 Task: Select a due date automation when advanced on, the moment a card is due add content with a description containing resume.
Action: Mouse moved to (1242, 99)
Screenshot: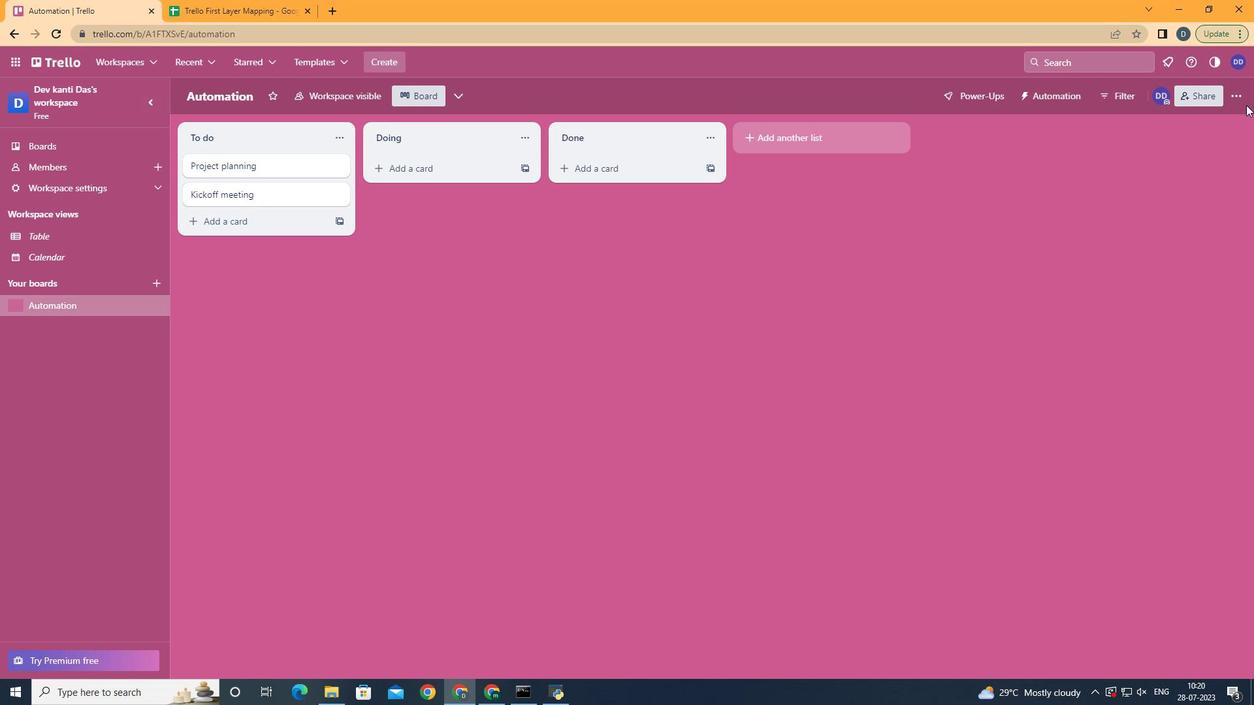
Action: Mouse pressed left at (1242, 99)
Screenshot: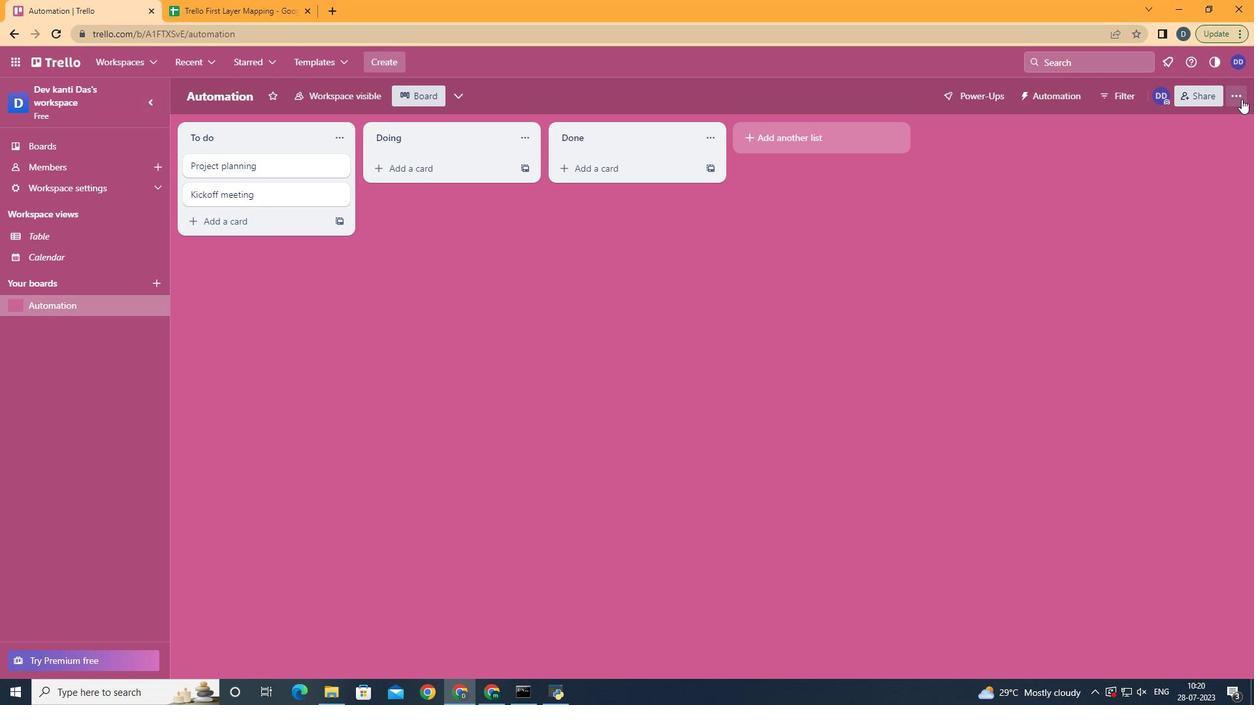 
Action: Mouse moved to (1126, 277)
Screenshot: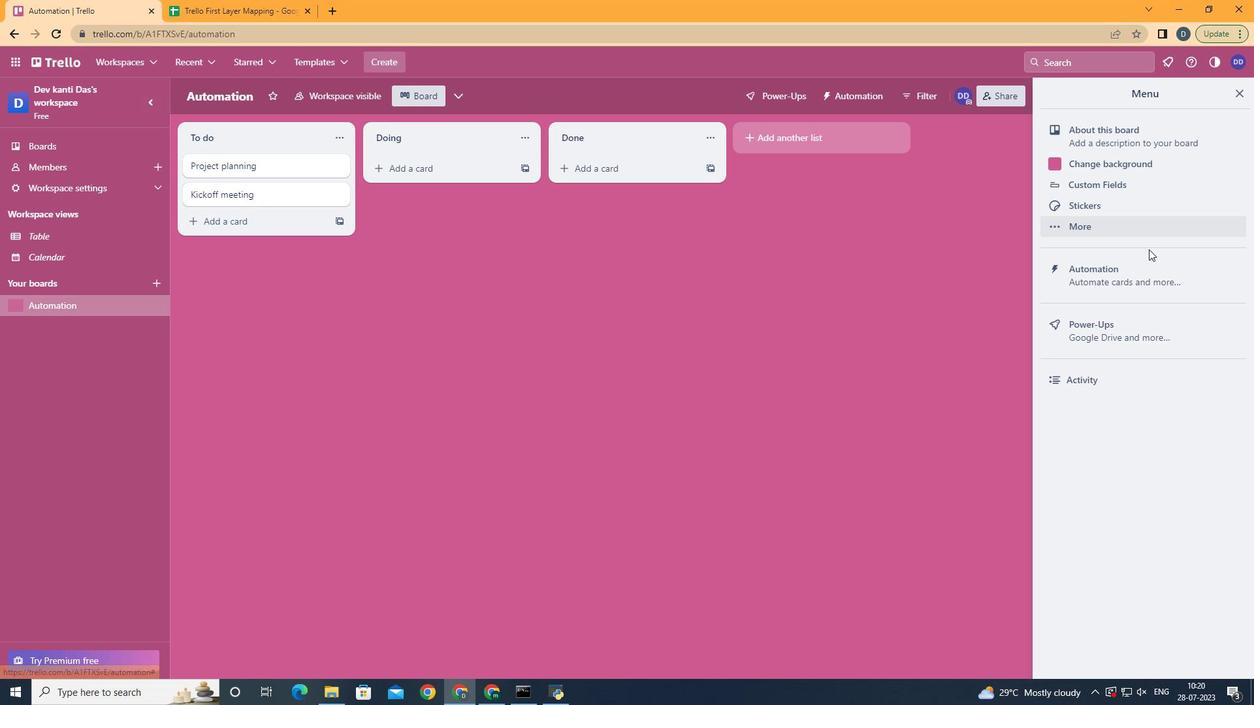 
Action: Mouse pressed left at (1126, 277)
Screenshot: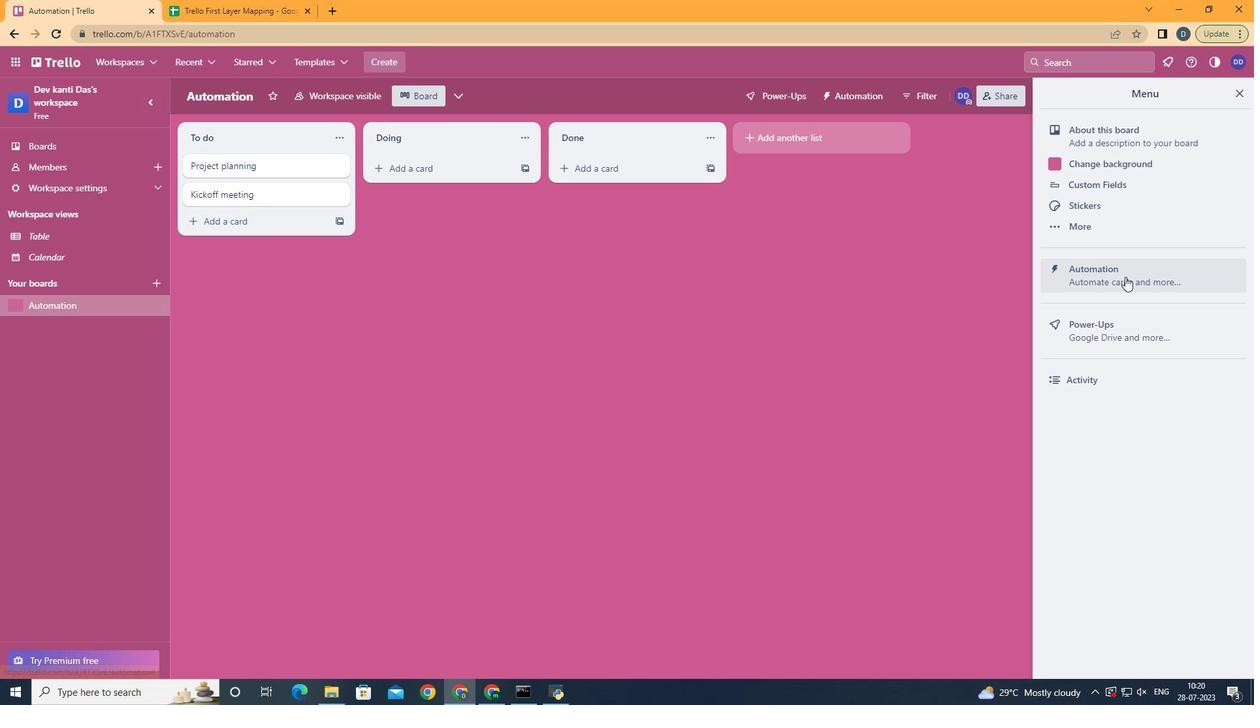 
Action: Mouse moved to (260, 263)
Screenshot: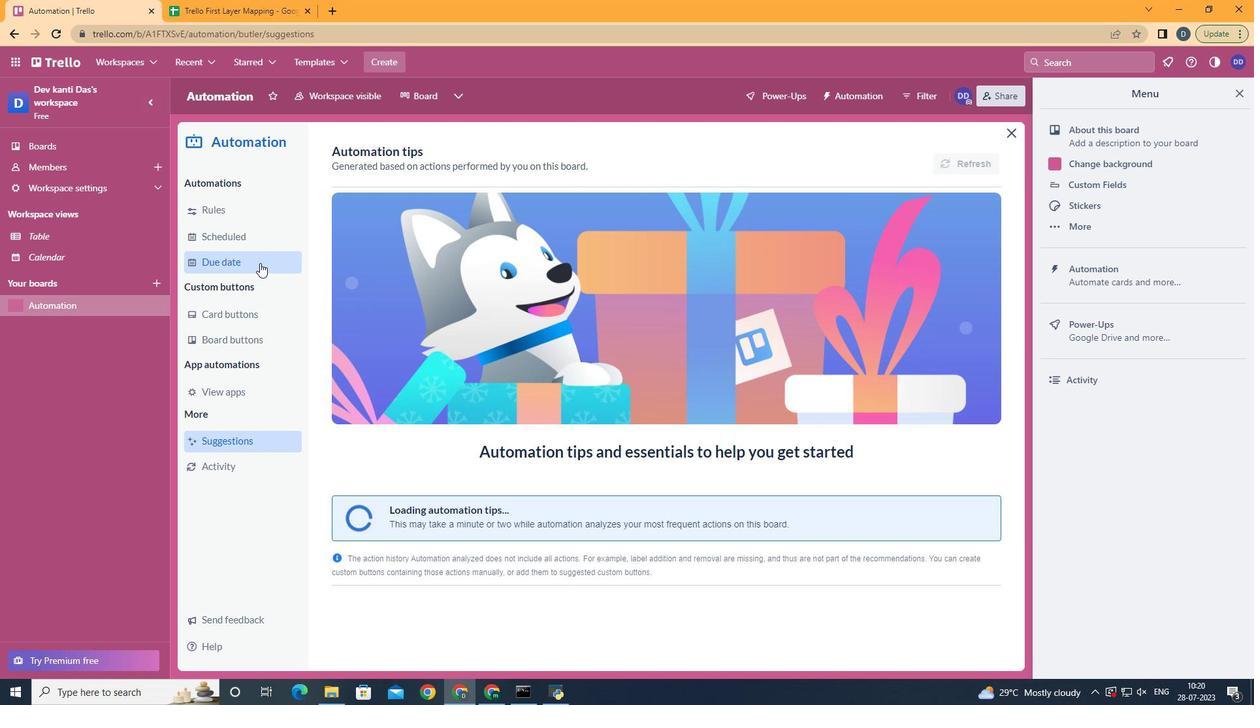 
Action: Mouse pressed left at (260, 263)
Screenshot: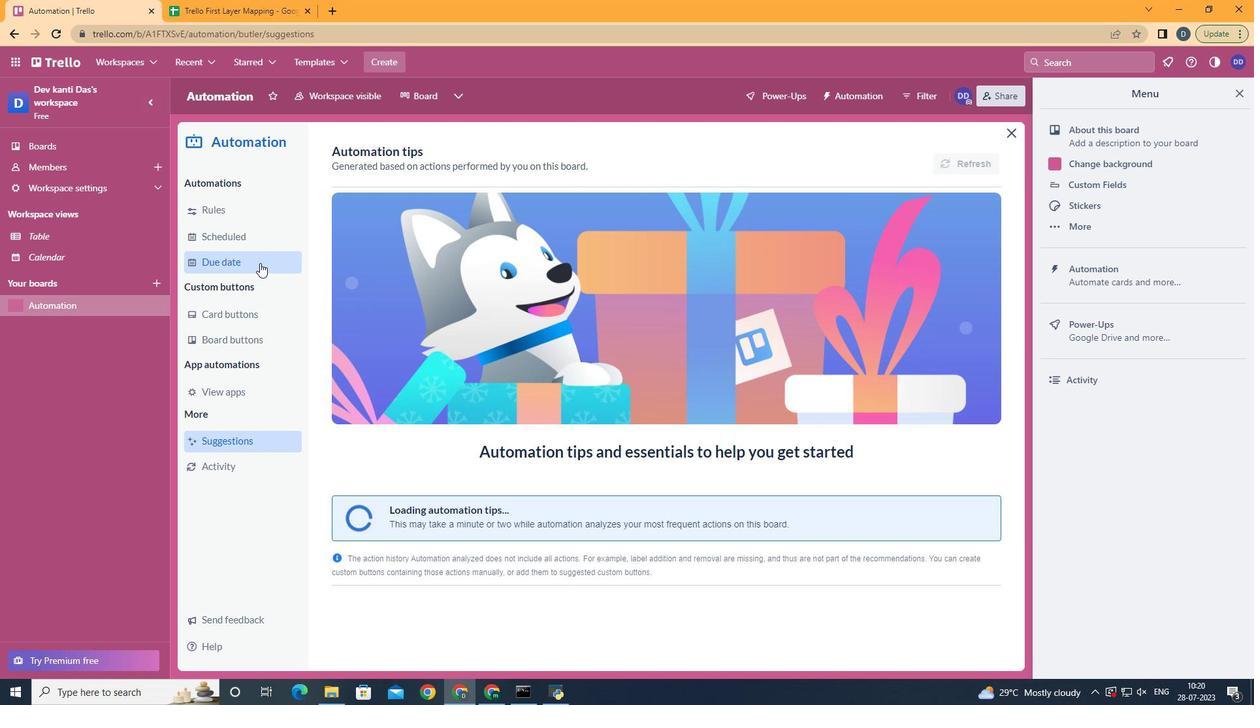 
Action: Mouse moved to (887, 149)
Screenshot: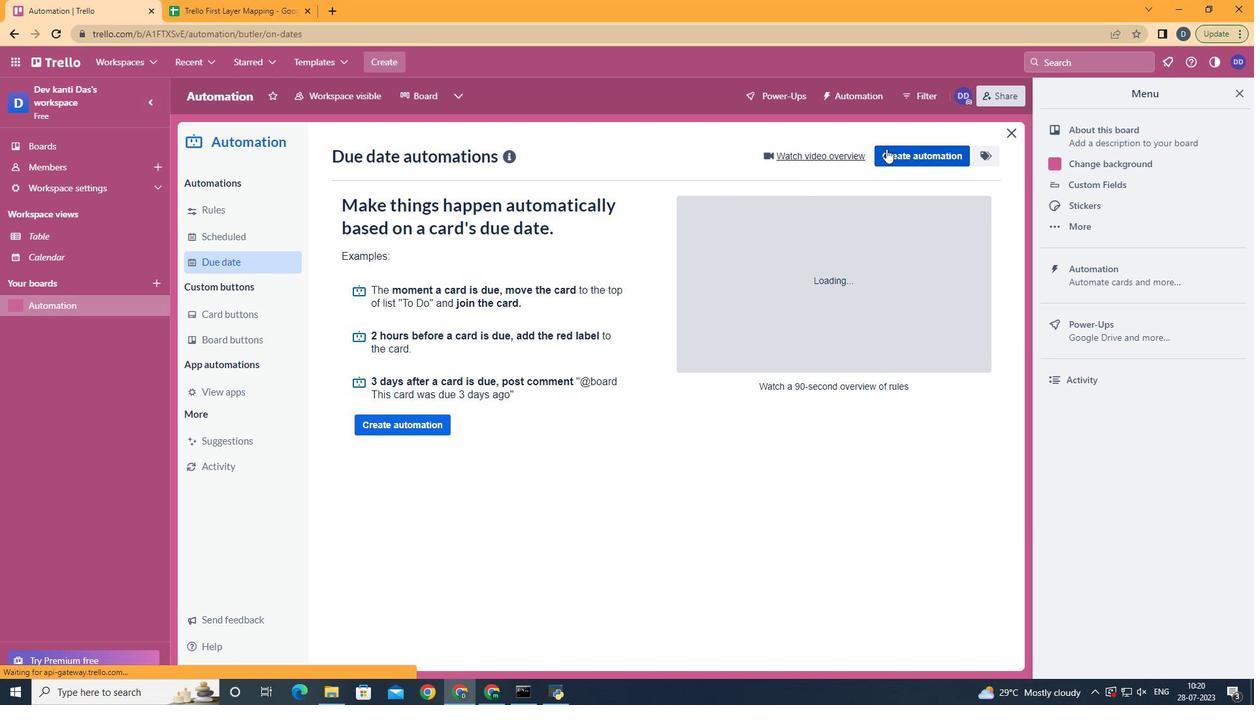
Action: Mouse pressed left at (887, 149)
Screenshot: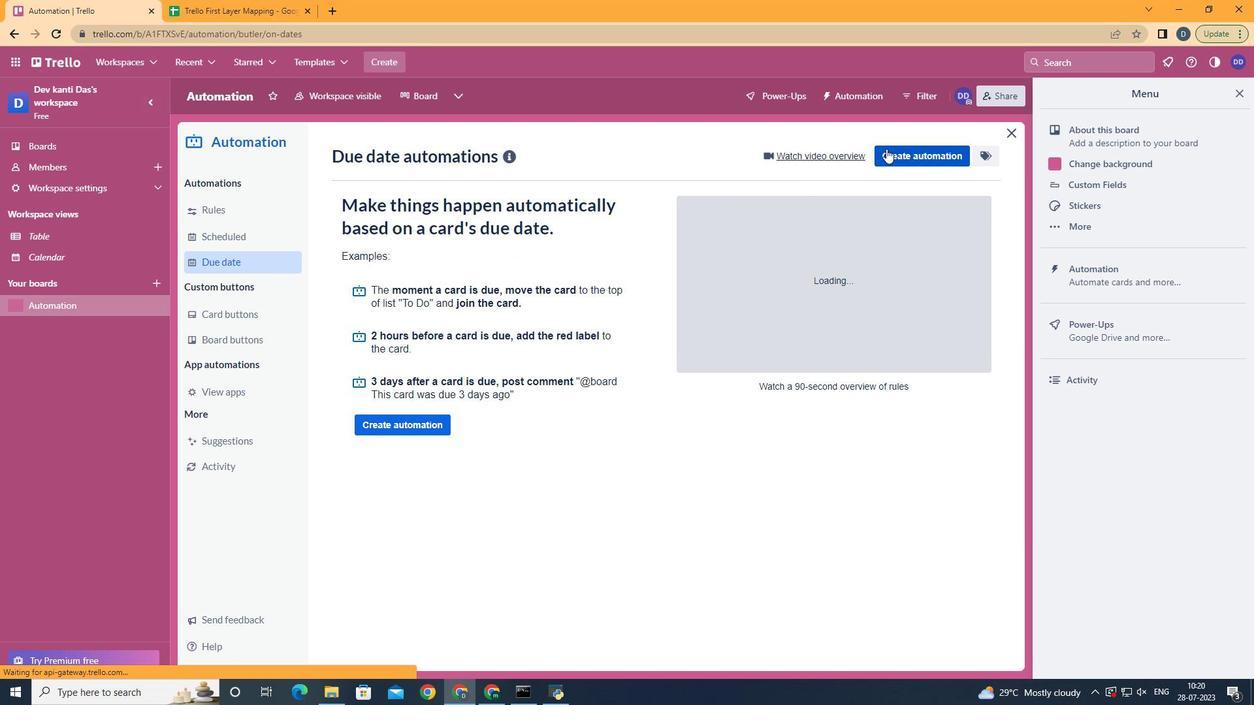 
Action: Mouse moved to (625, 294)
Screenshot: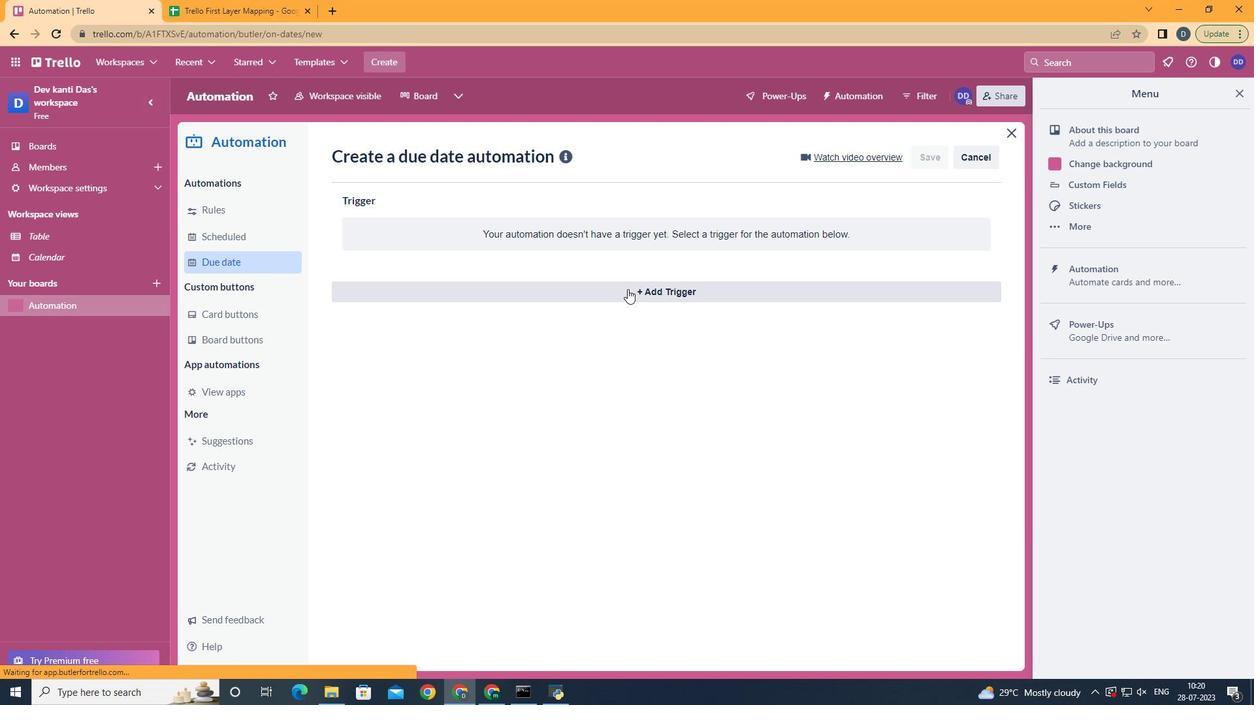 
Action: Mouse pressed left at (625, 294)
Screenshot: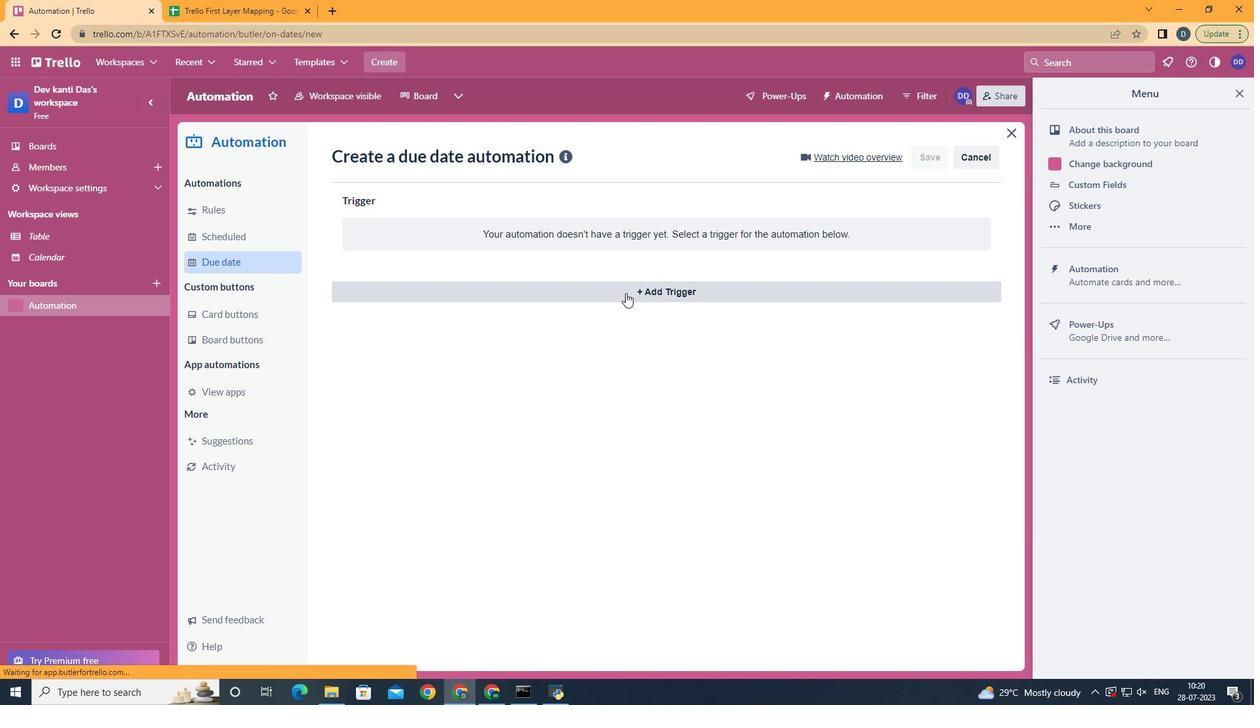 
Action: Mouse moved to (383, 471)
Screenshot: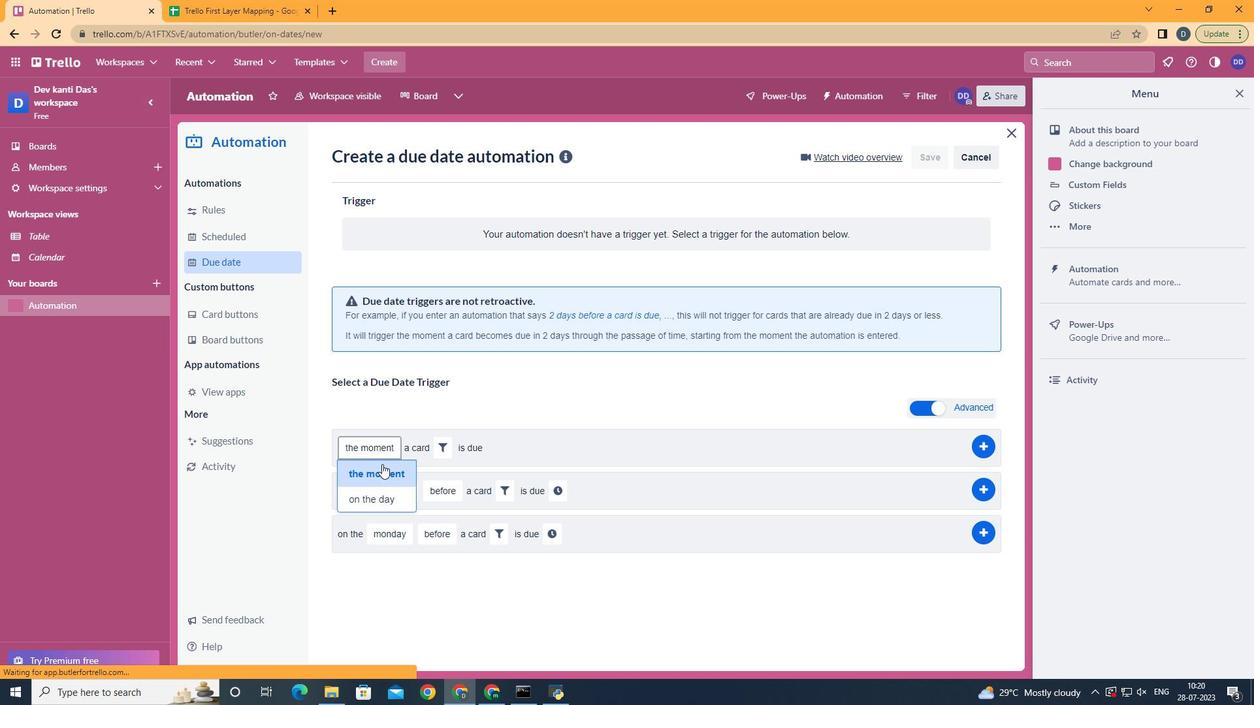
Action: Mouse pressed left at (383, 471)
Screenshot: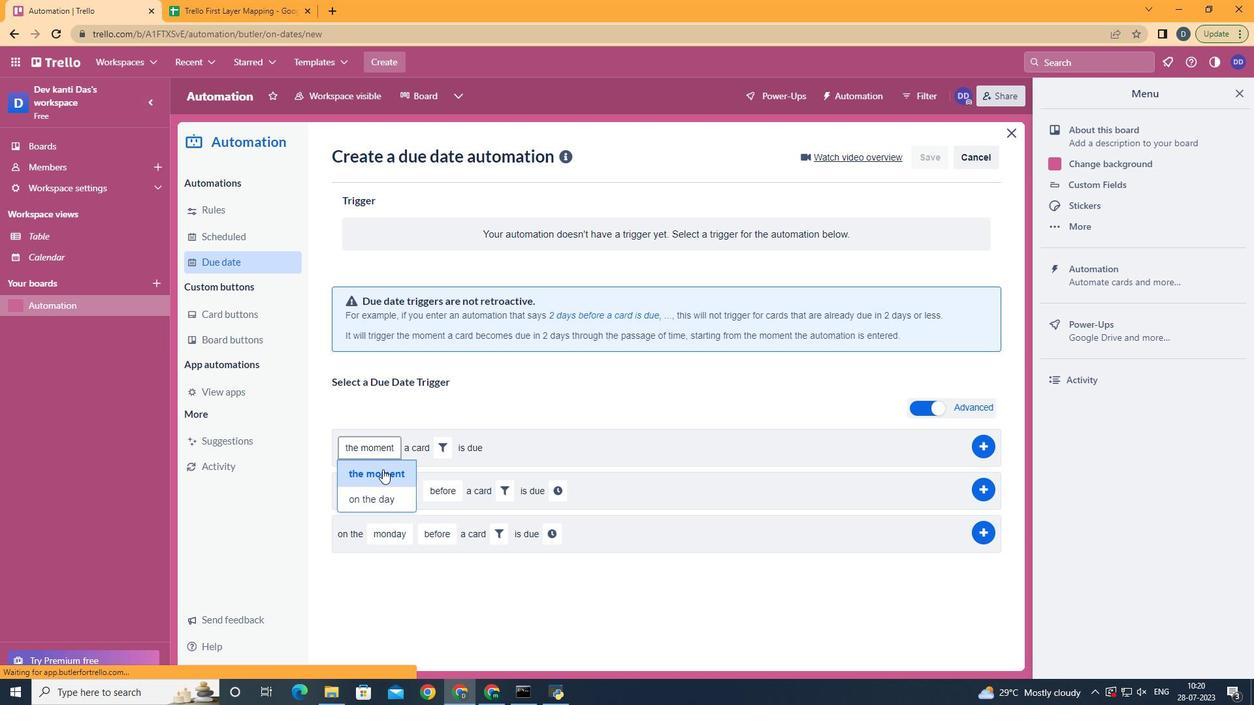 
Action: Mouse moved to (432, 450)
Screenshot: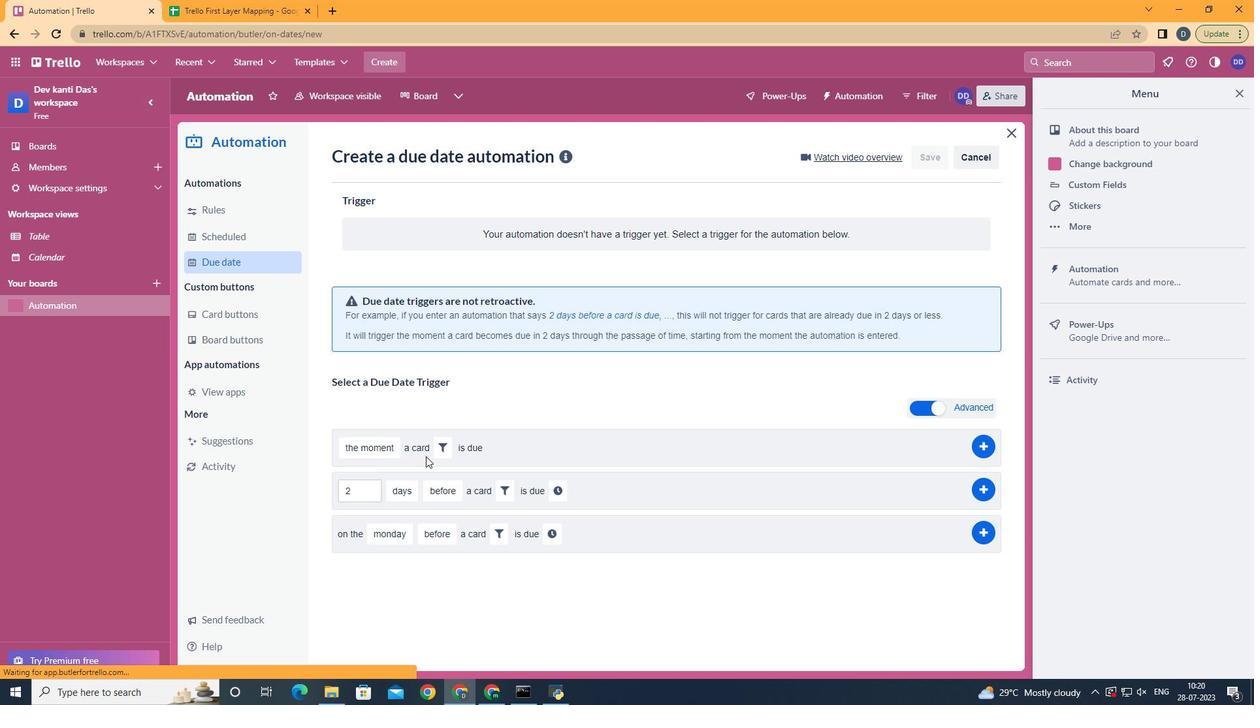 
Action: Mouse pressed left at (432, 450)
Screenshot: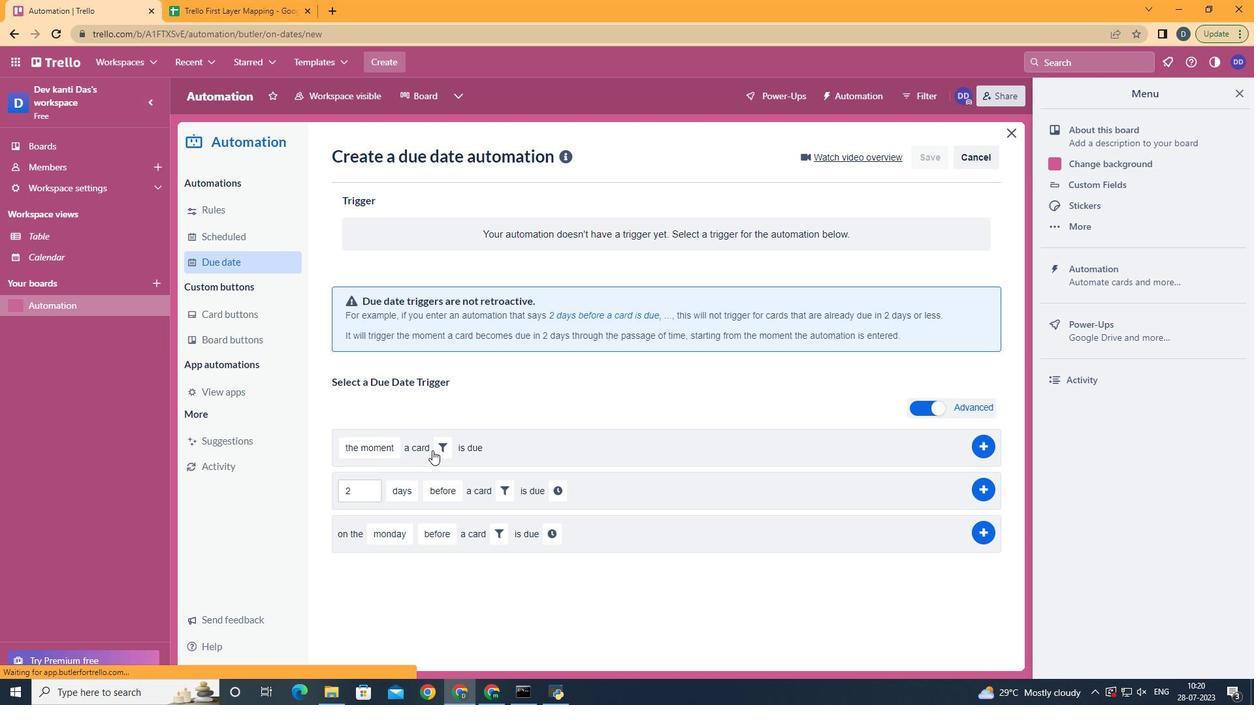
Action: Mouse moved to (588, 486)
Screenshot: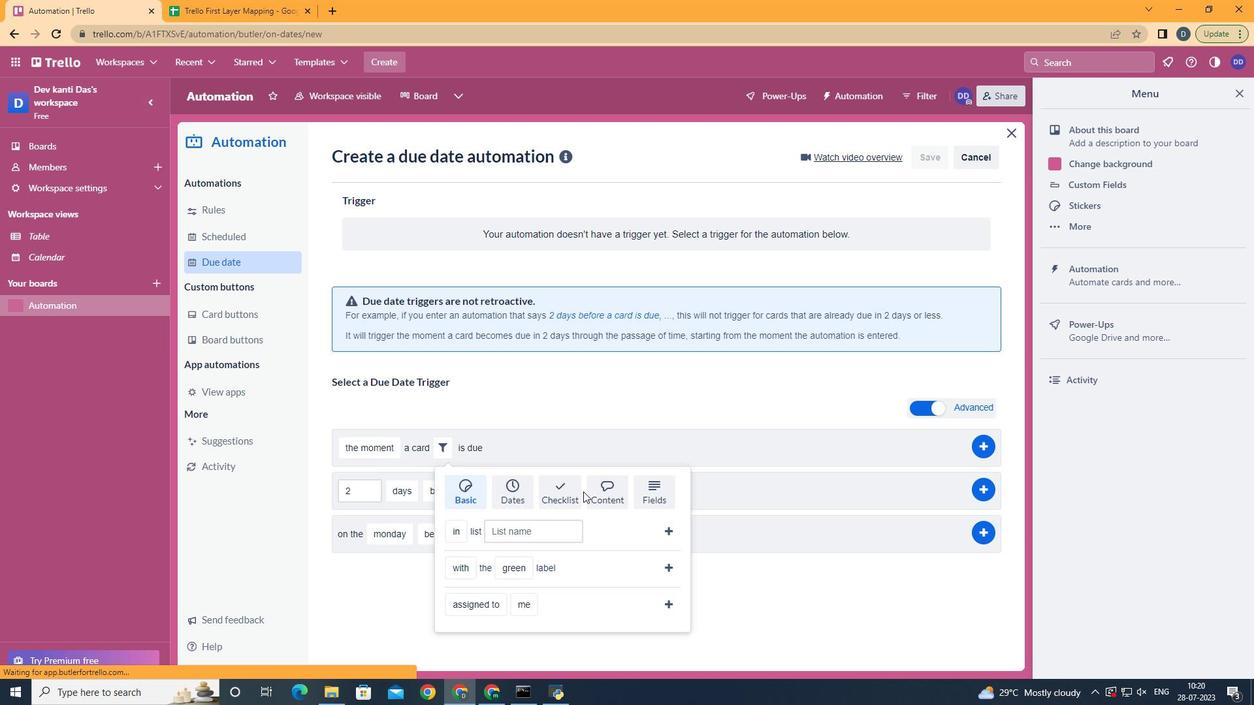 
Action: Mouse pressed left at (588, 486)
Screenshot: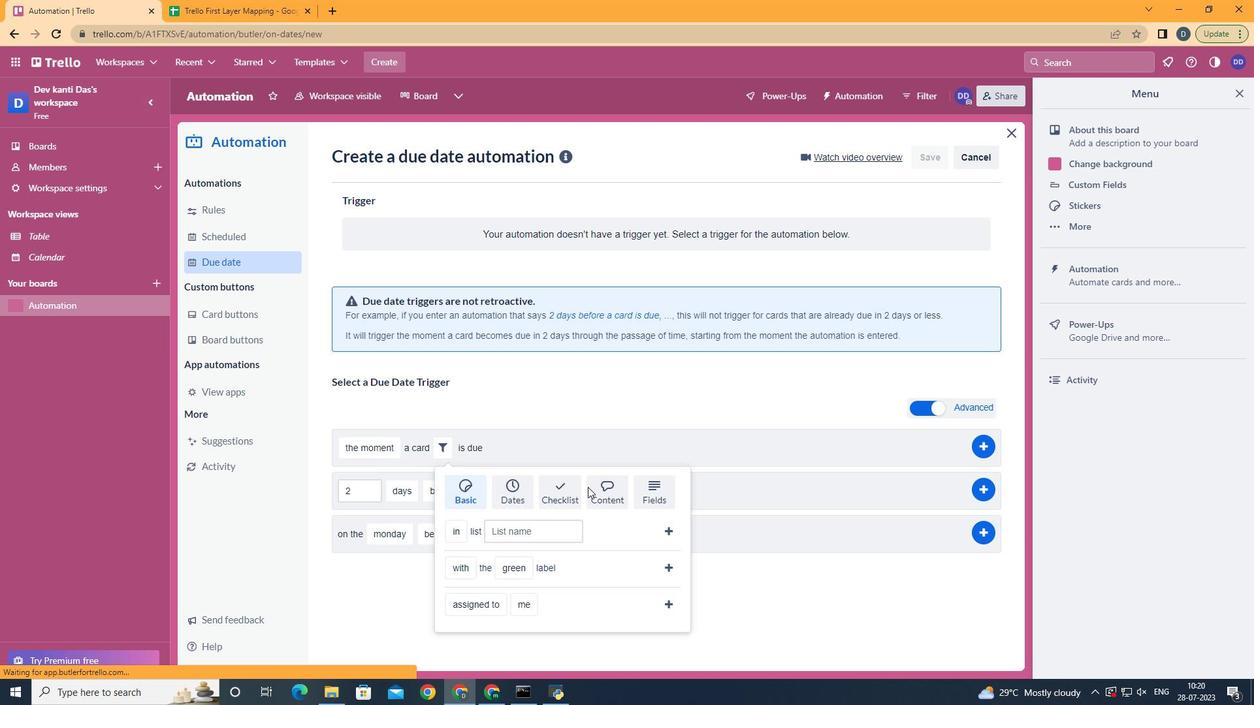 
Action: Mouse moved to (505, 585)
Screenshot: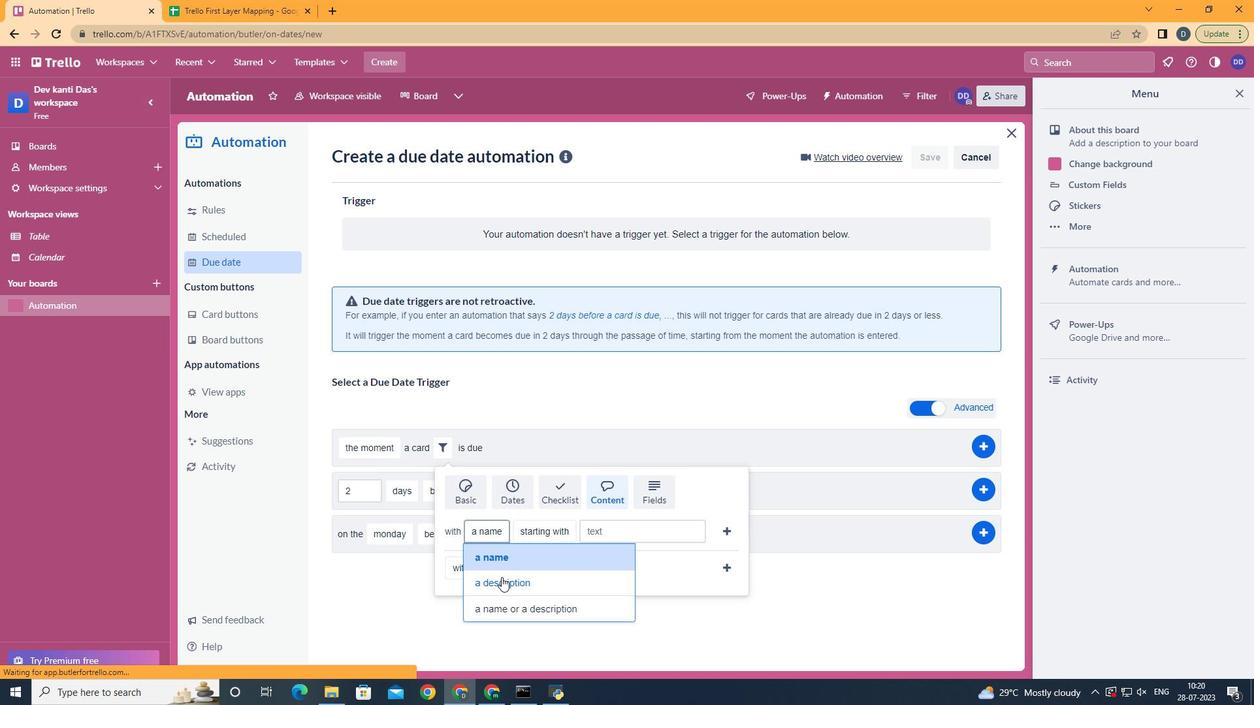 
Action: Mouse pressed left at (505, 585)
Screenshot: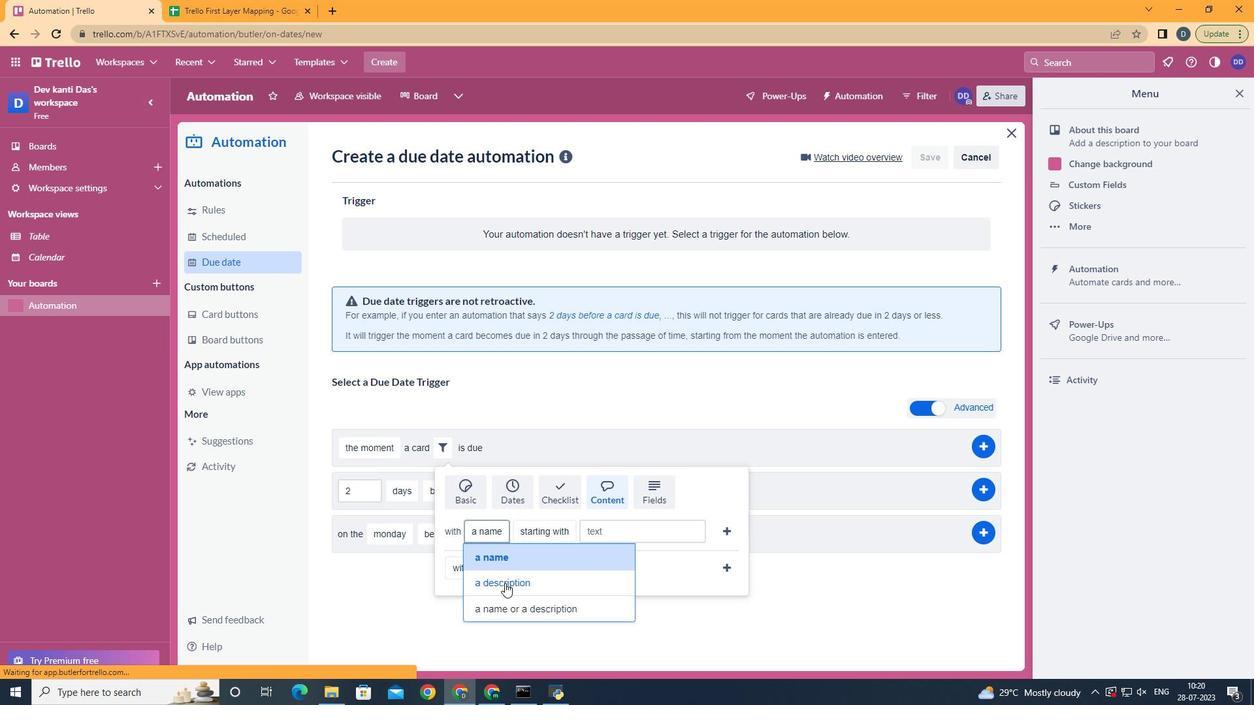 
Action: Mouse moved to (572, 432)
Screenshot: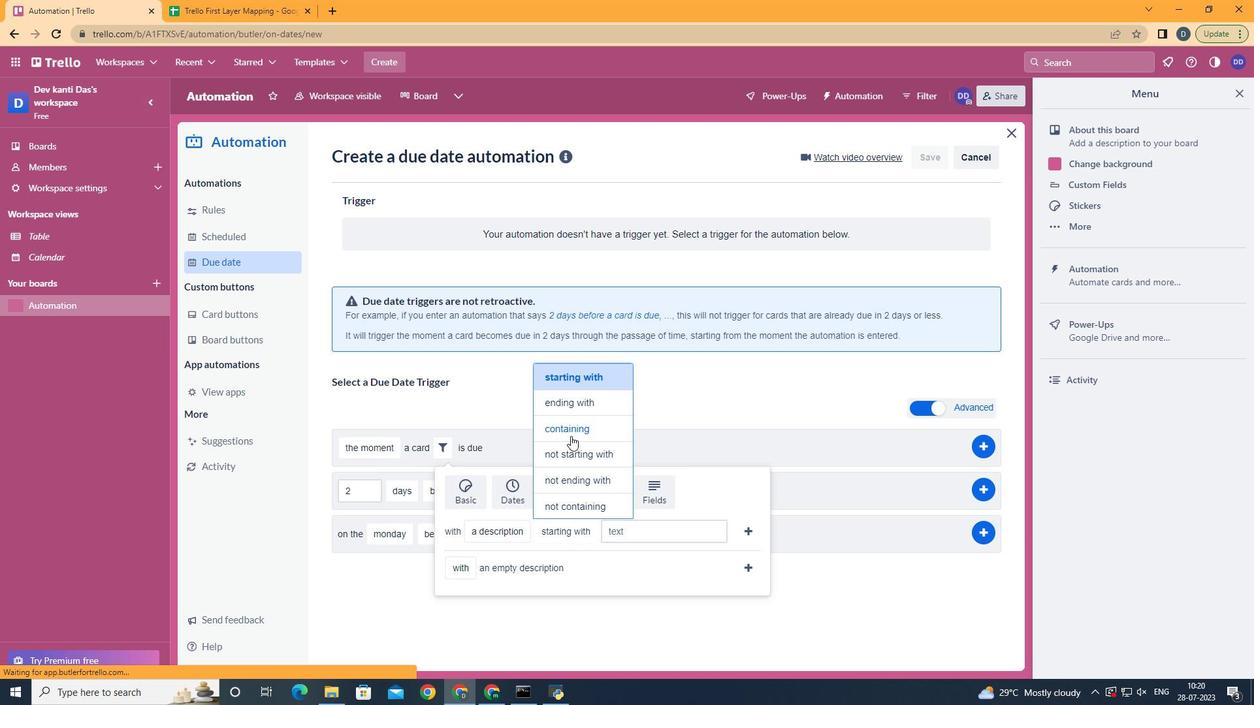 
Action: Mouse pressed left at (572, 432)
Screenshot: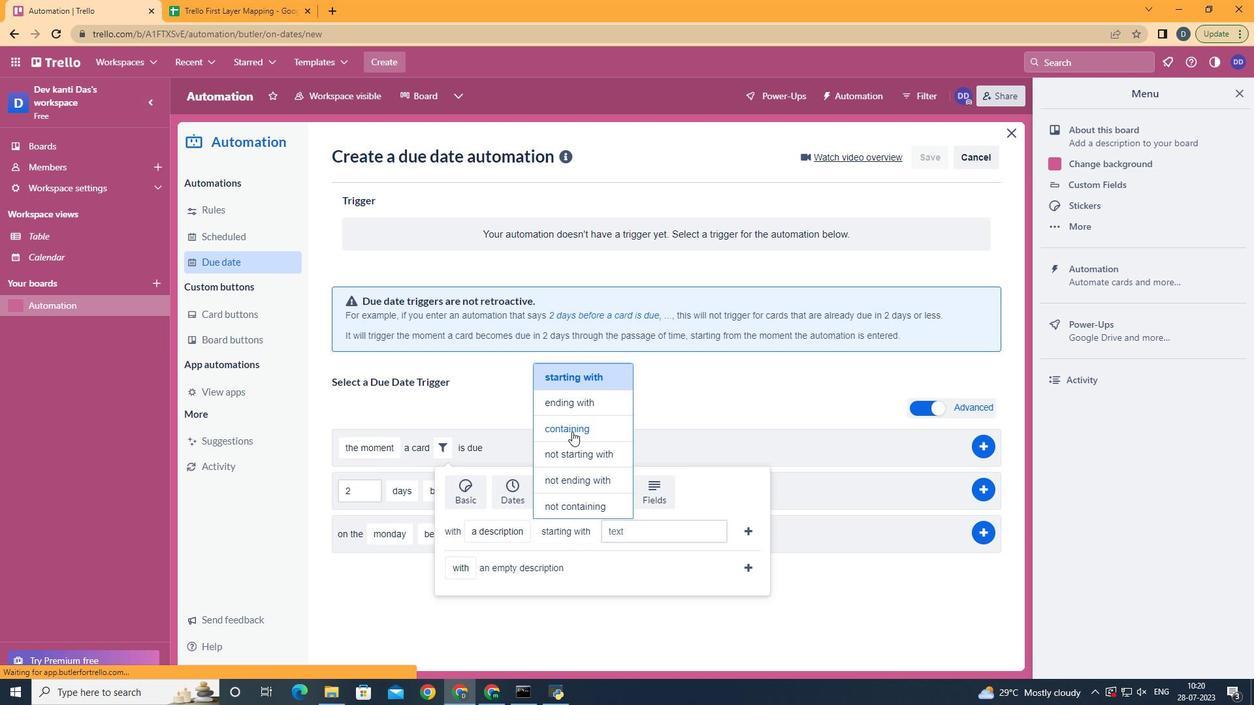
Action: Mouse moved to (667, 520)
Screenshot: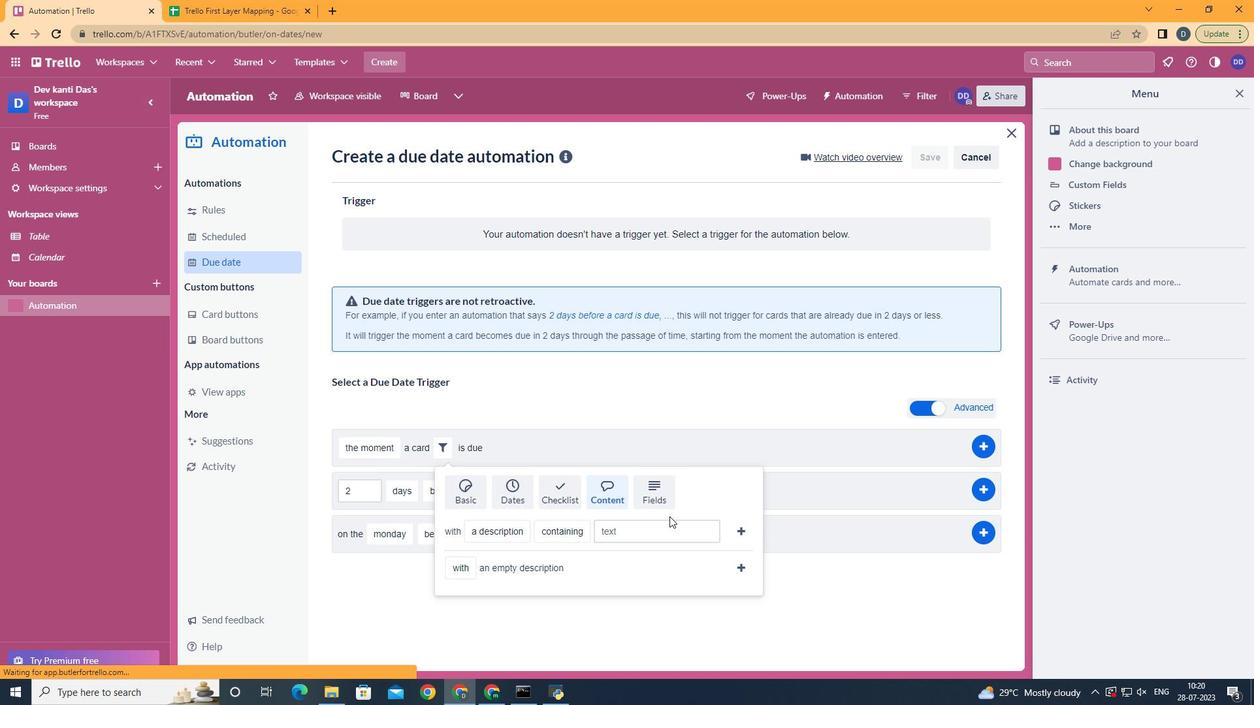 
Action: Mouse pressed left at (667, 520)
Screenshot: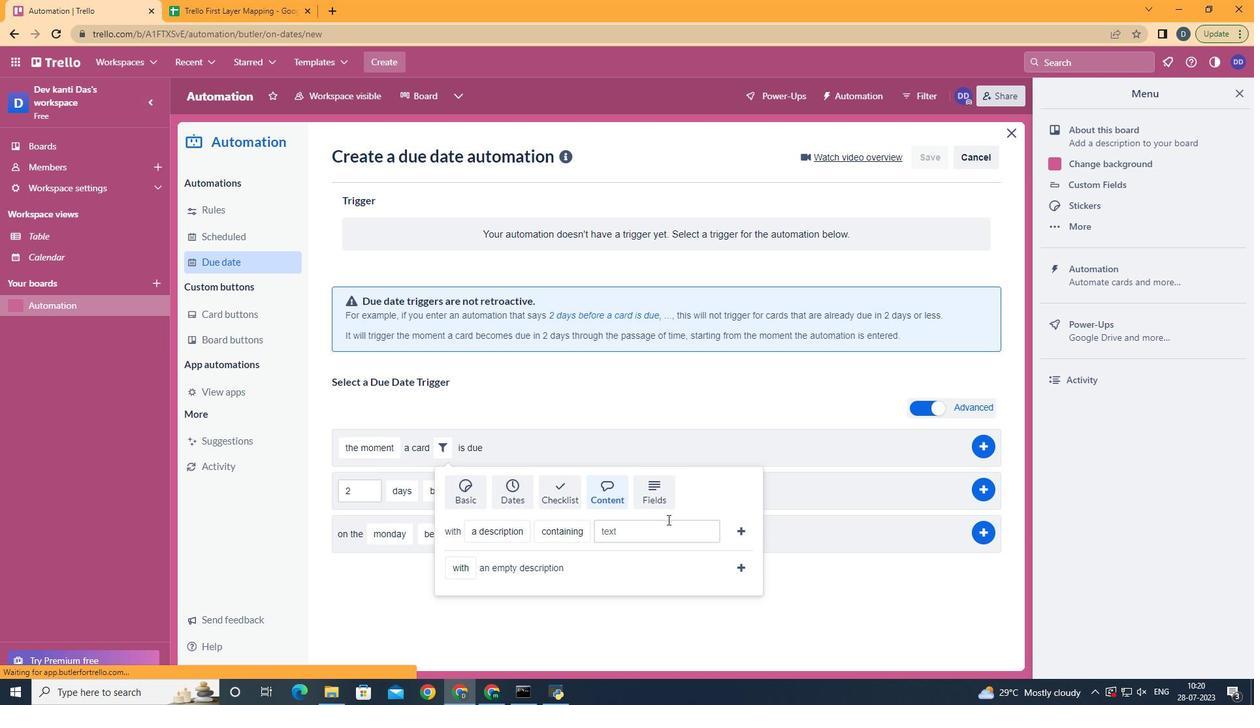 
Action: Key pressed resume
Screenshot: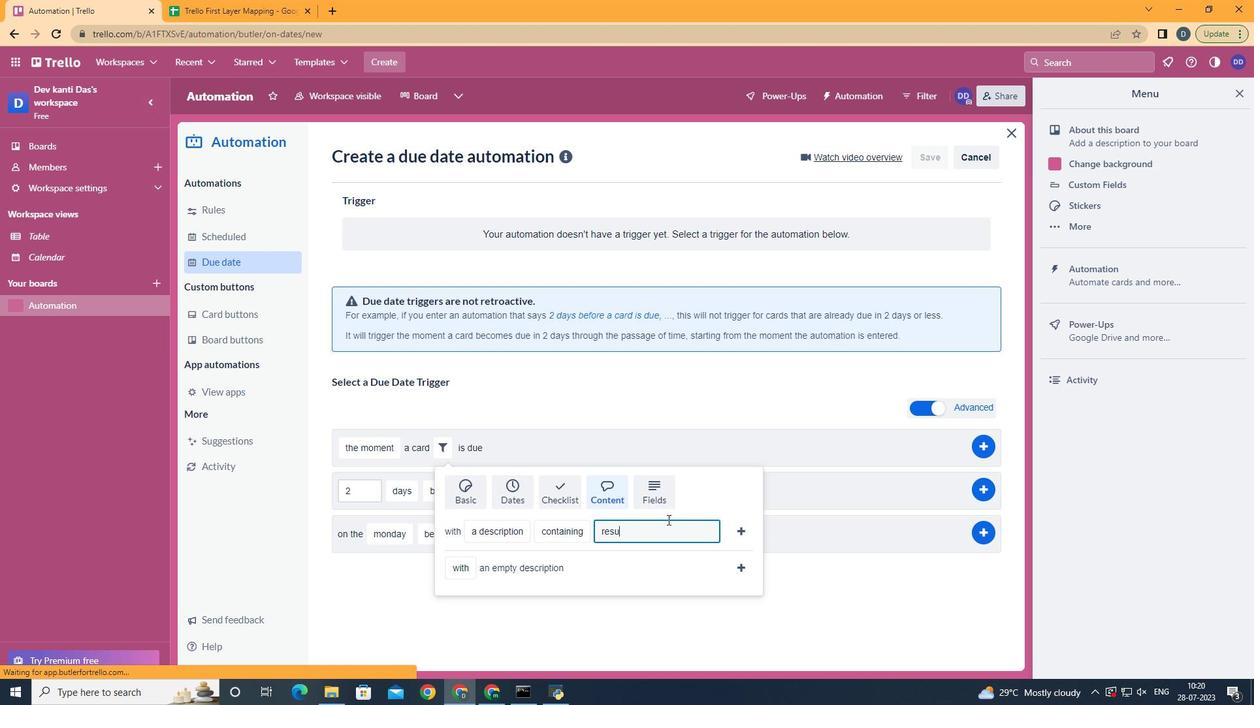 
Action: Mouse moved to (745, 534)
Screenshot: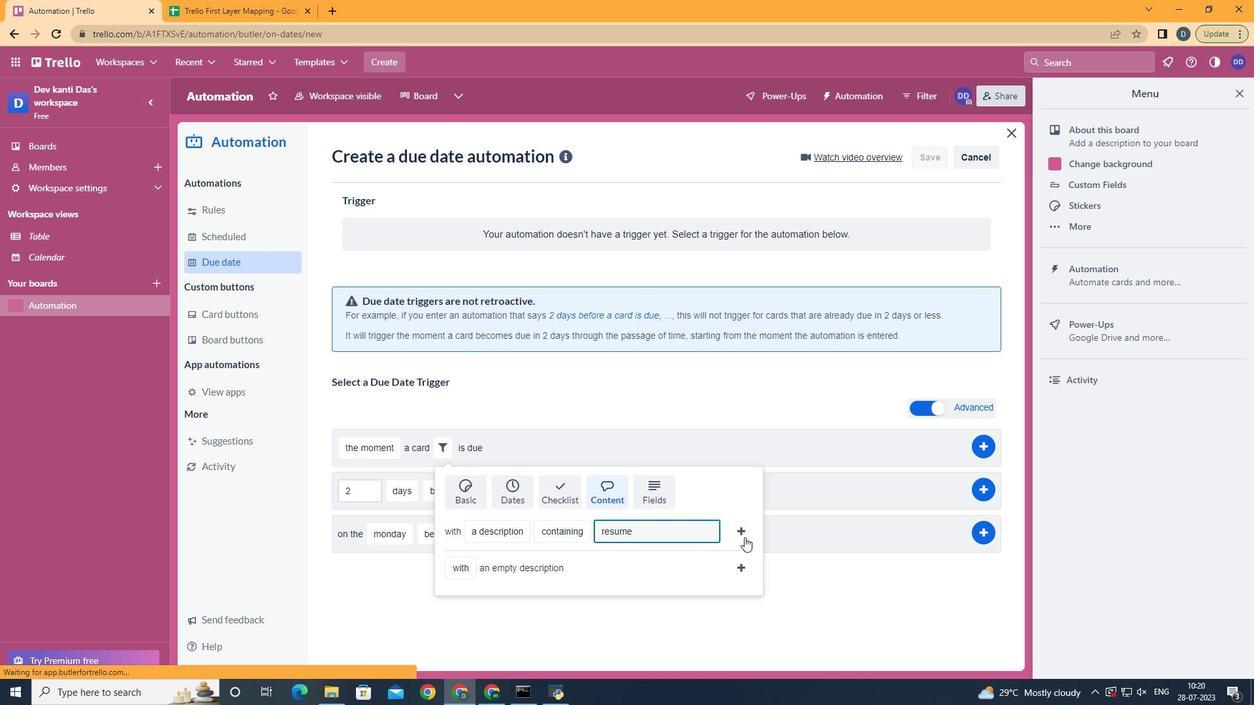 
Action: Mouse pressed left at (745, 534)
Screenshot: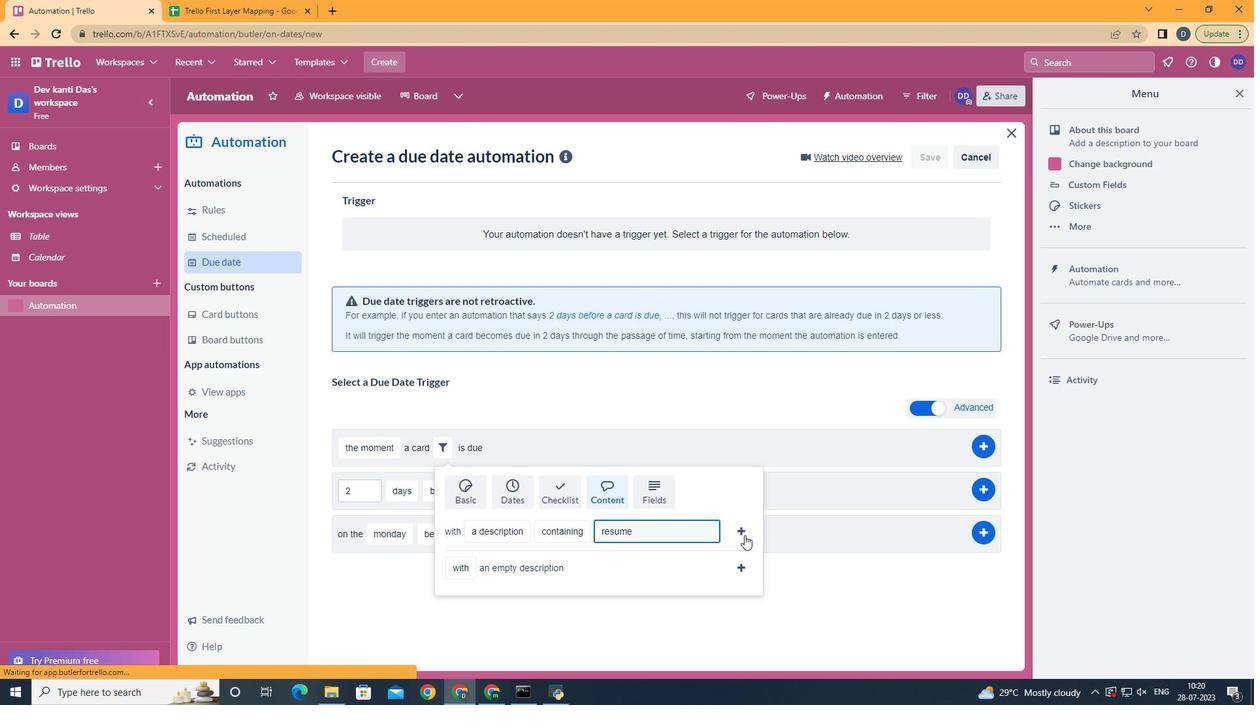 
